 Task: Add a condition where "Brand Is Add company" in recently solved tickets.
Action: Mouse moved to (57, 224)
Screenshot: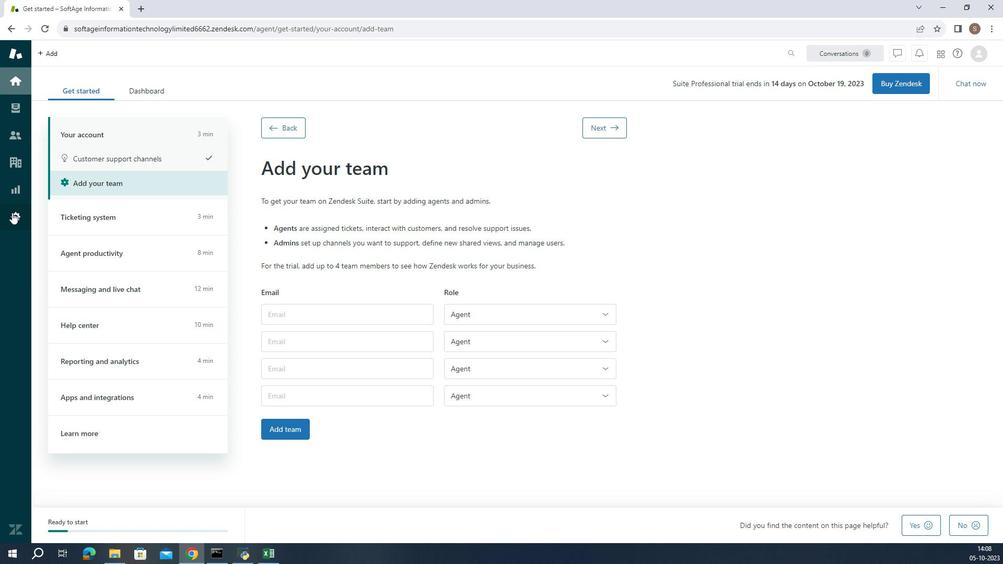 
Action: Mouse pressed left at (57, 224)
Screenshot: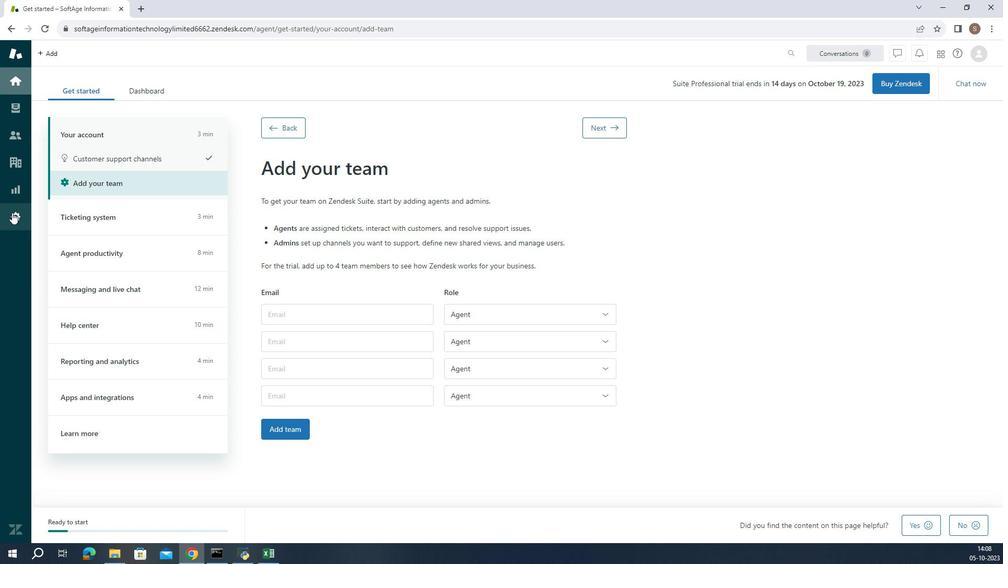 
Action: Mouse moved to (346, 488)
Screenshot: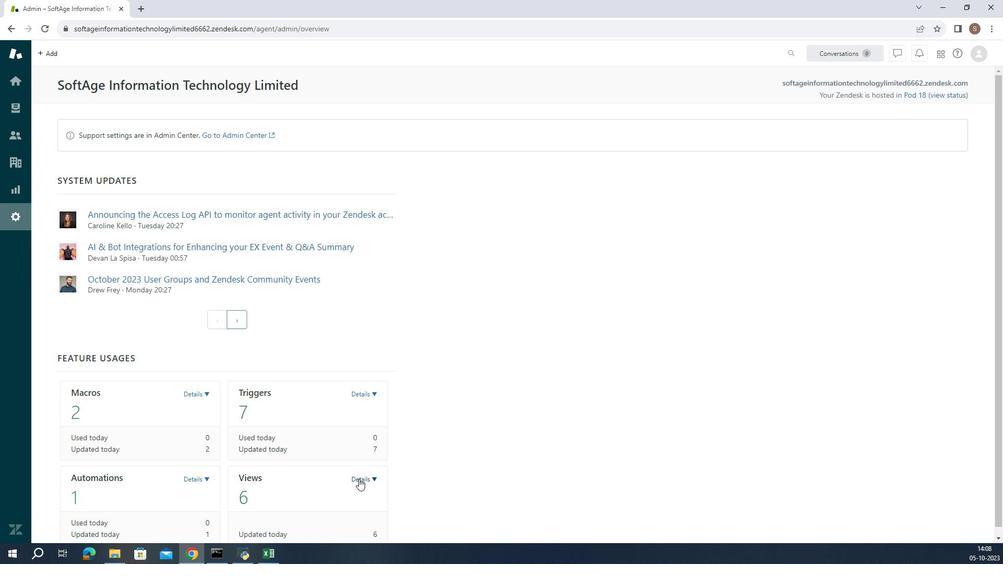 
Action: Mouse pressed left at (346, 488)
Screenshot: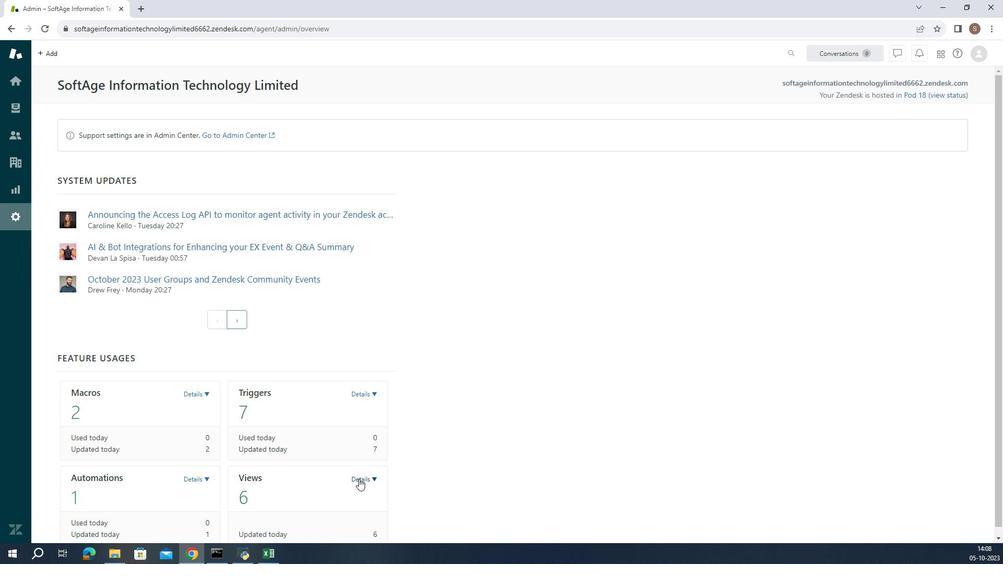 
Action: Mouse moved to (305, 528)
Screenshot: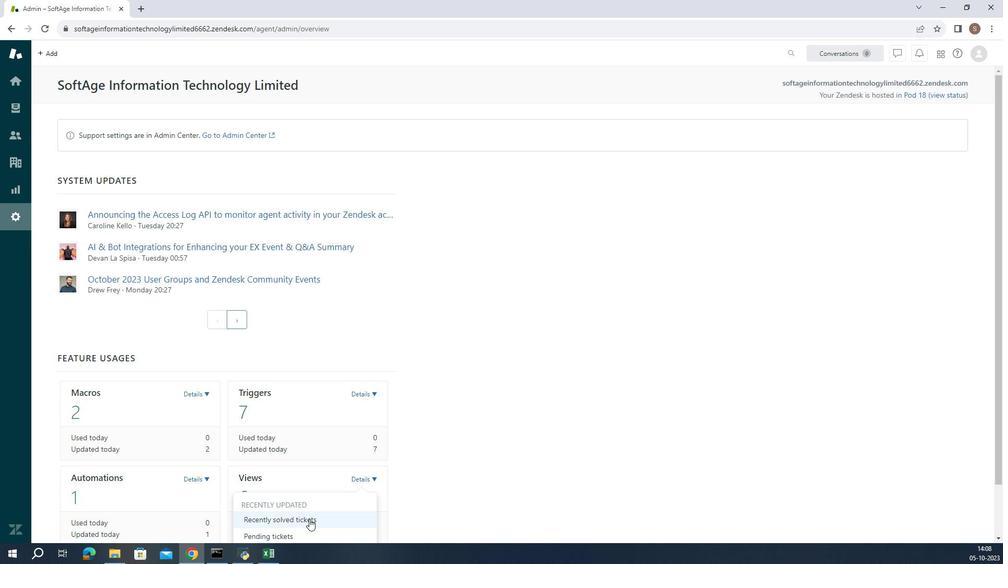 
Action: Mouse pressed left at (305, 528)
Screenshot: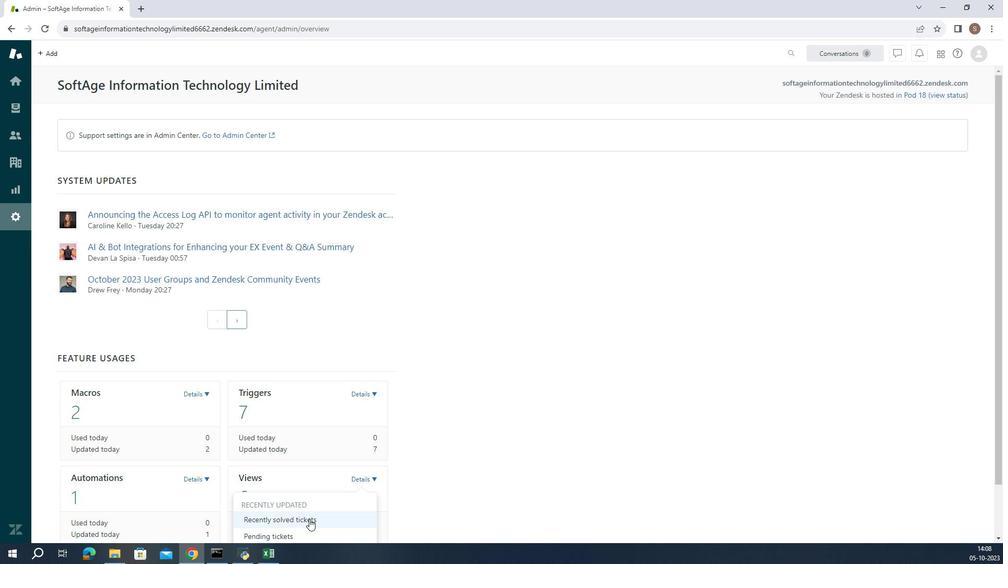 
Action: Mouse moved to (214, 365)
Screenshot: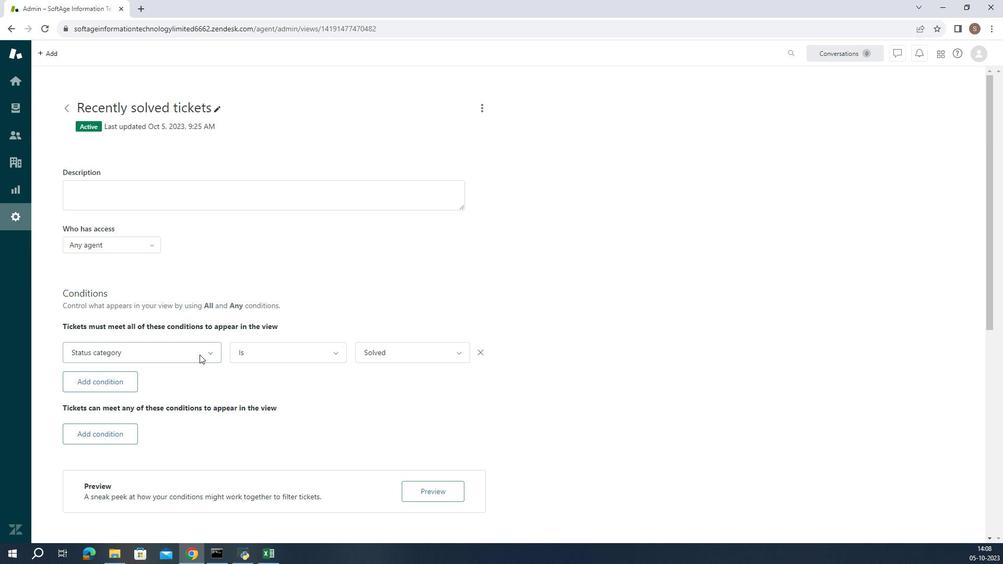 
Action: Mouse pressed left at (214, 365)
Screenshot: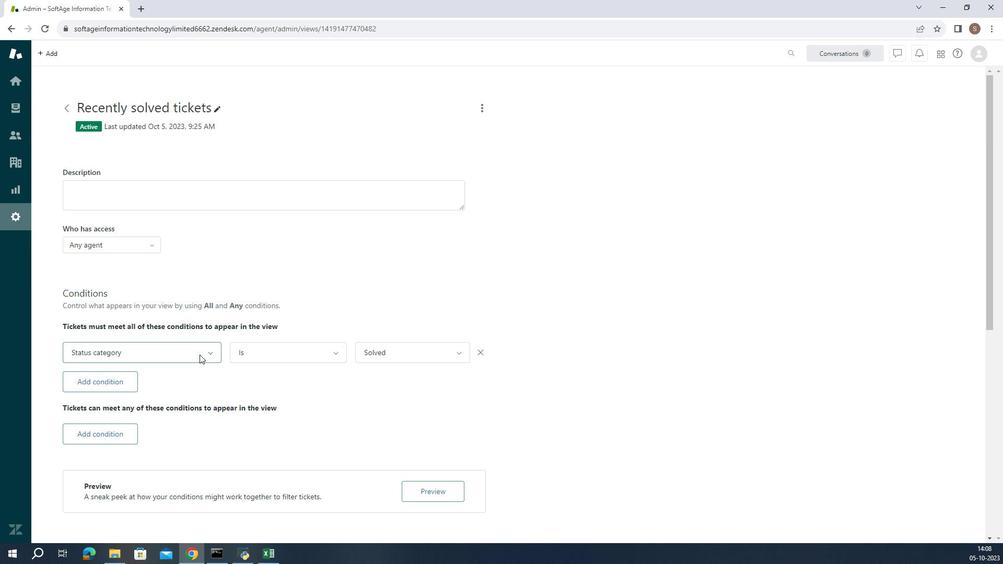 
Action: Mouse moved to (168, 203)
Screenshot: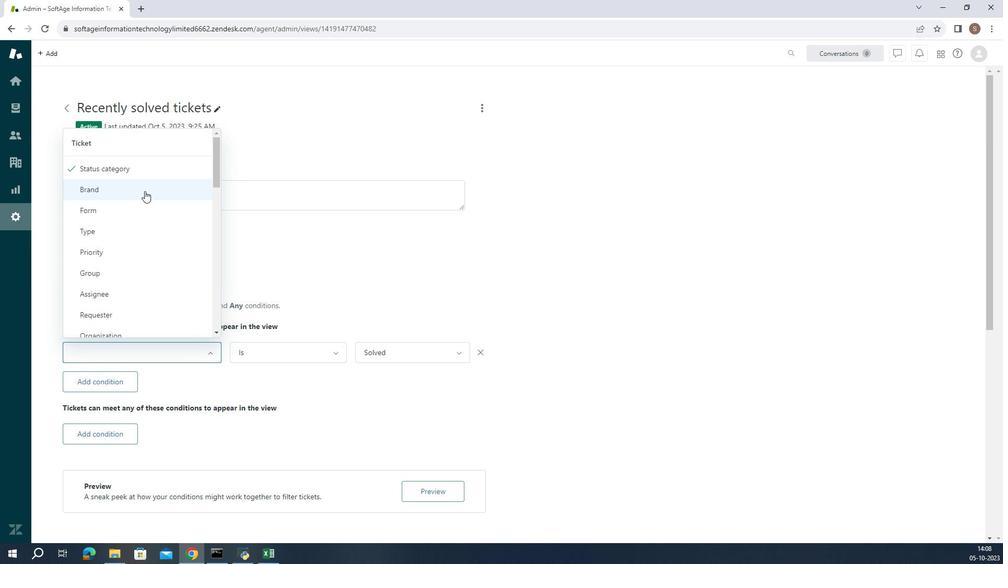 
Action: Mouse pressed left at (168, 203)
Screenshot: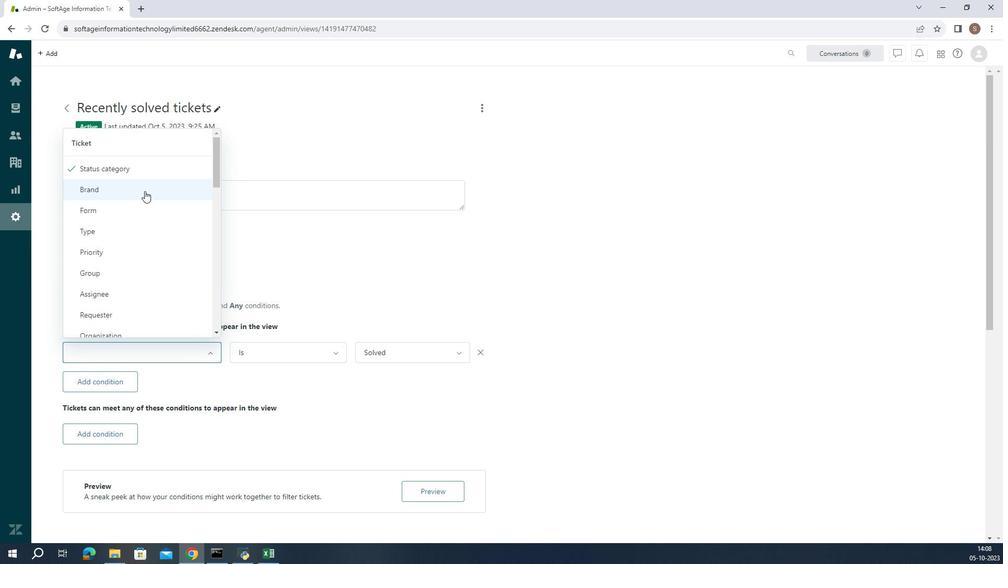 
Action: Mouse moved to (292, 355)
Screenshot: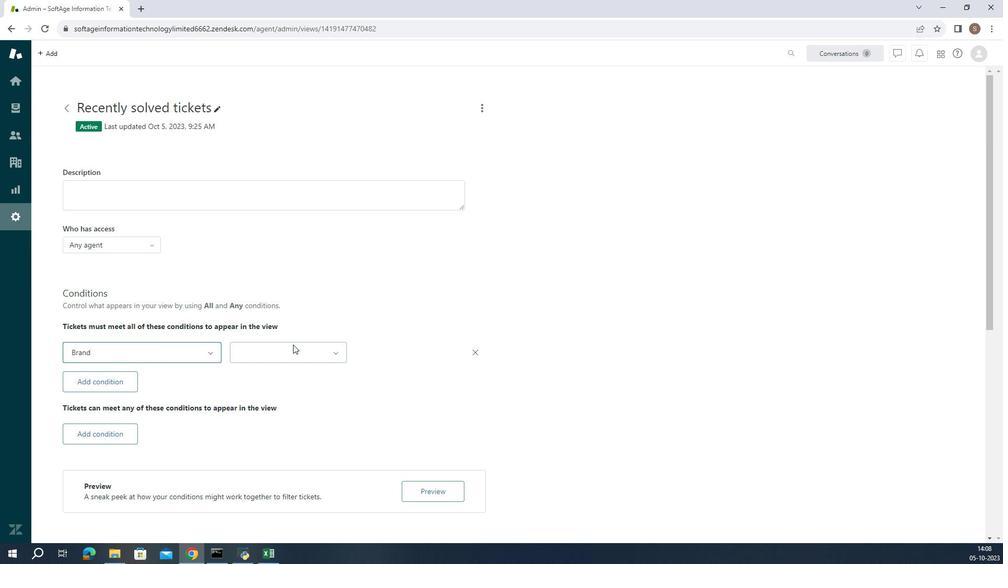 
Action: Mouse pressed left at (292, 355)
Screenshot: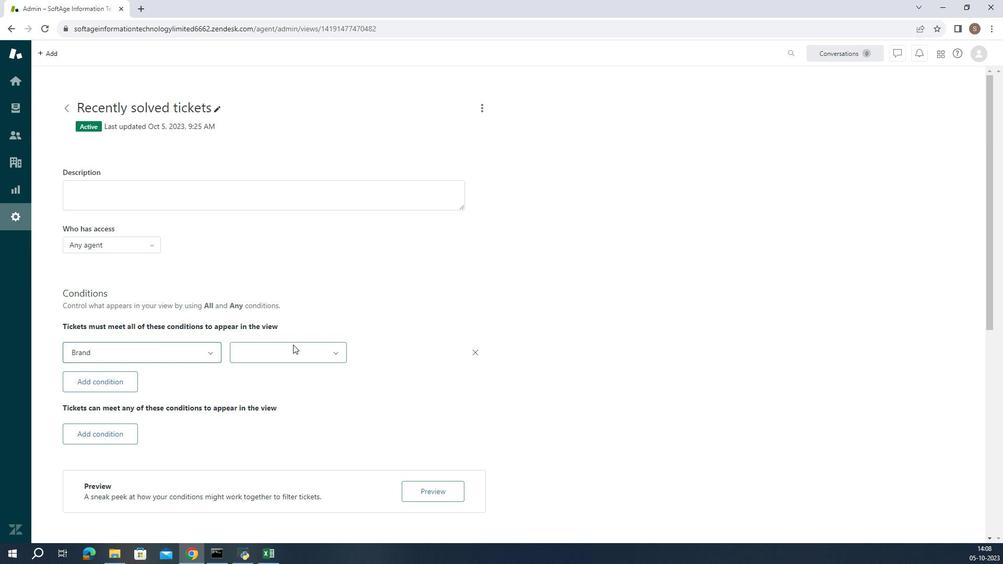 
Action: Mouse moved to (296, 396)
Screenshot: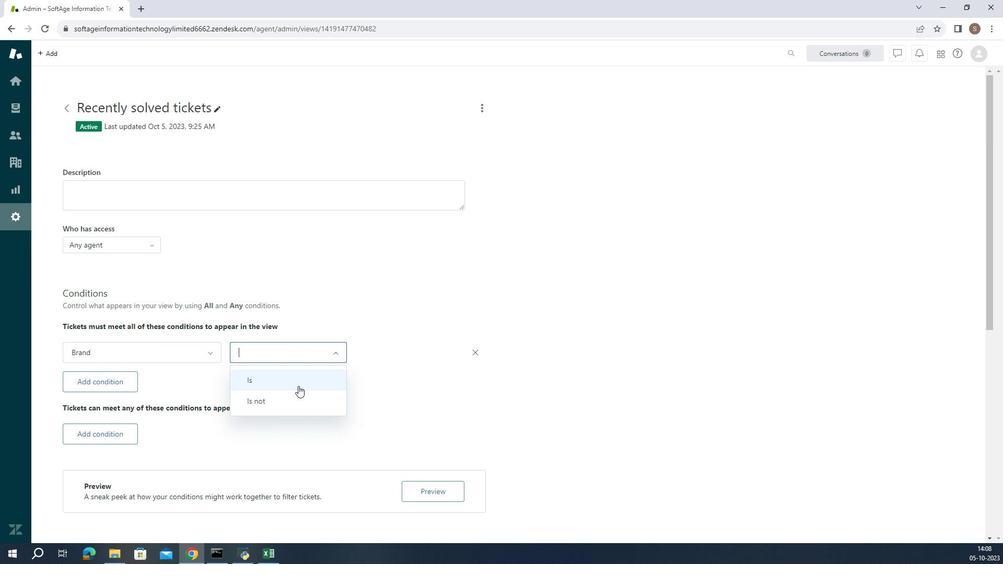 
Action: Mouse pressed left at (296, 396)
Screenshot: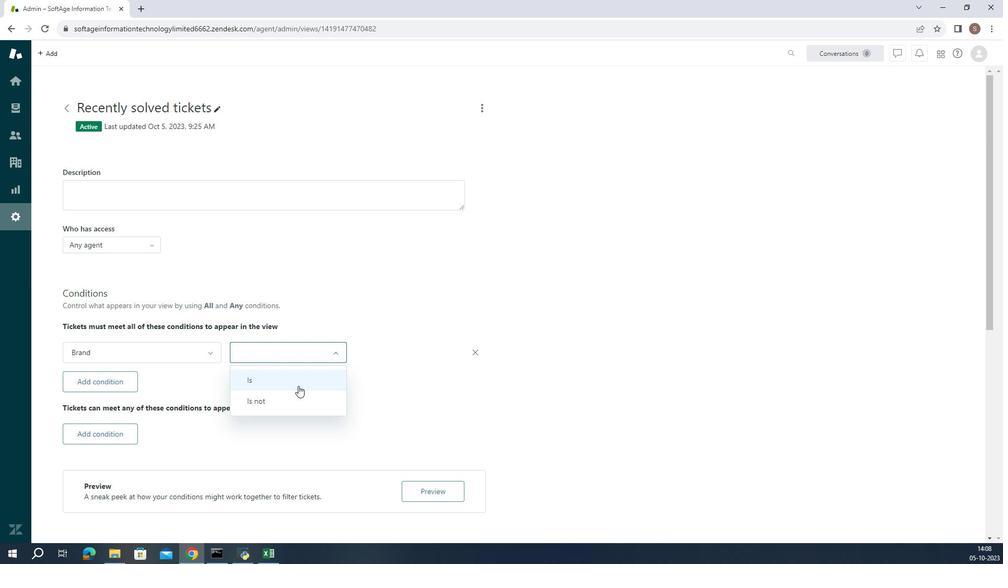 
Action: Mouse moved to (376, 370)
Screenshot: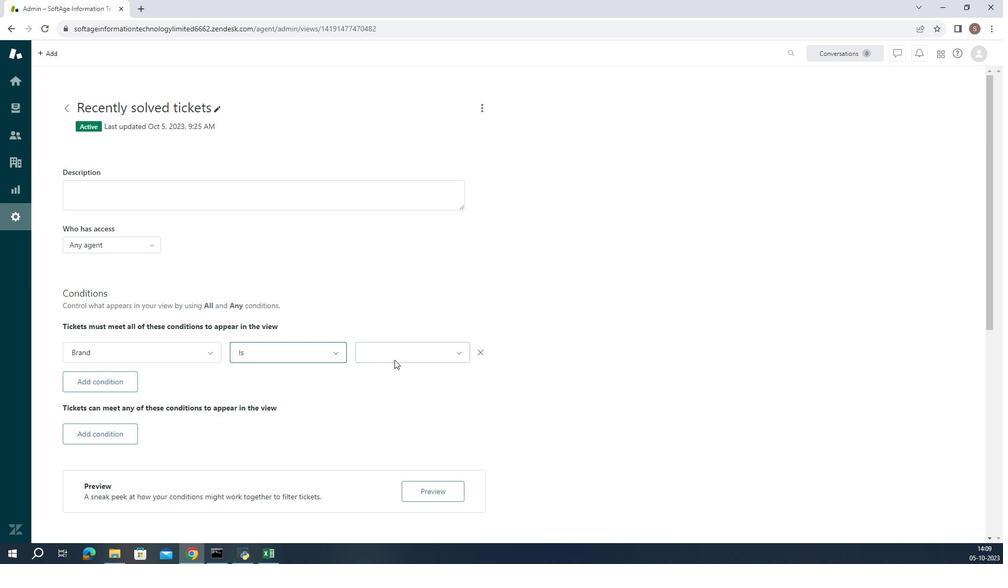 
Action: Mouse pressed left at (376, 370)
Screenshot: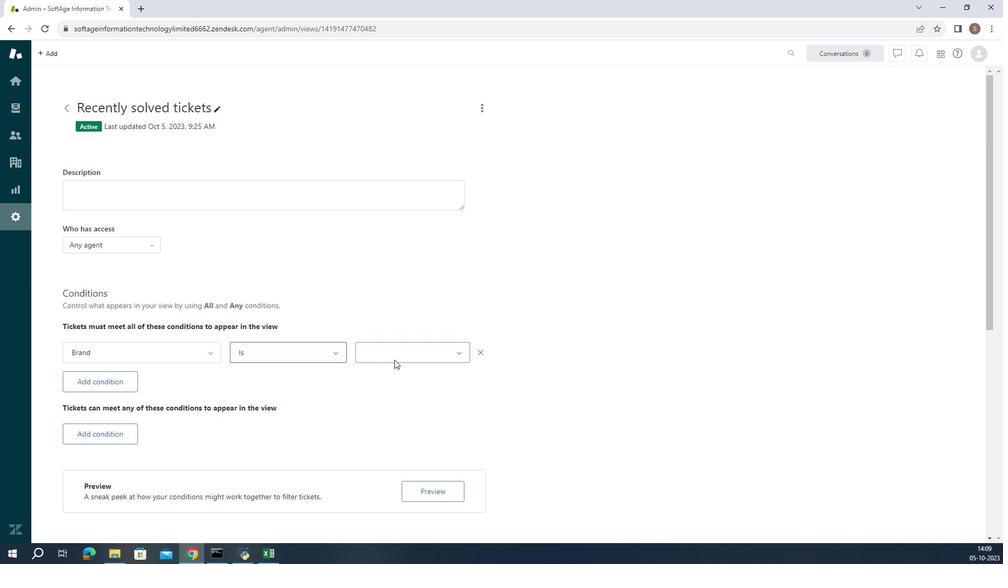 
Action: Mouse moved to (377, 395)
Screenshot: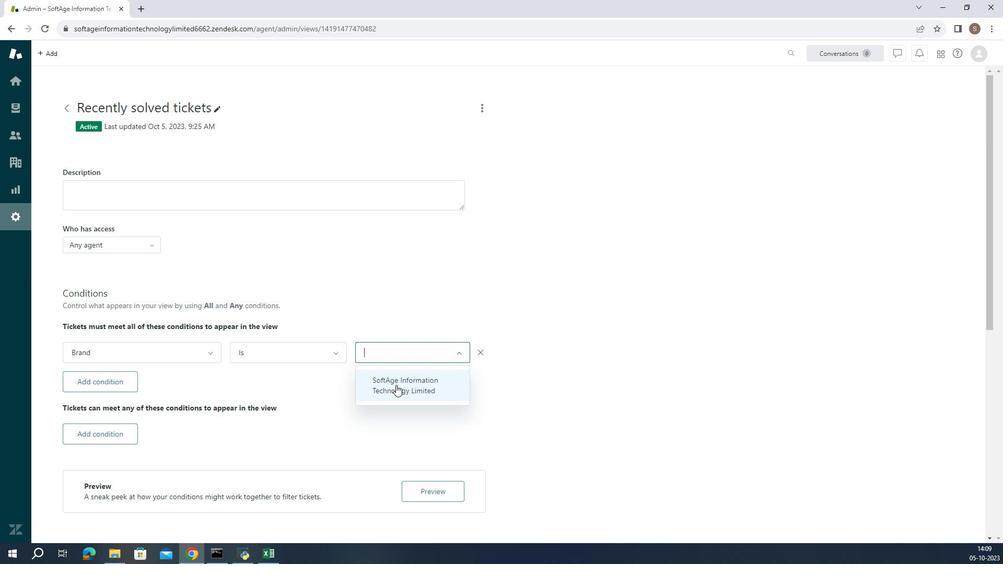 
Action: Mouse pressed left at (377, 395)
Screenshot: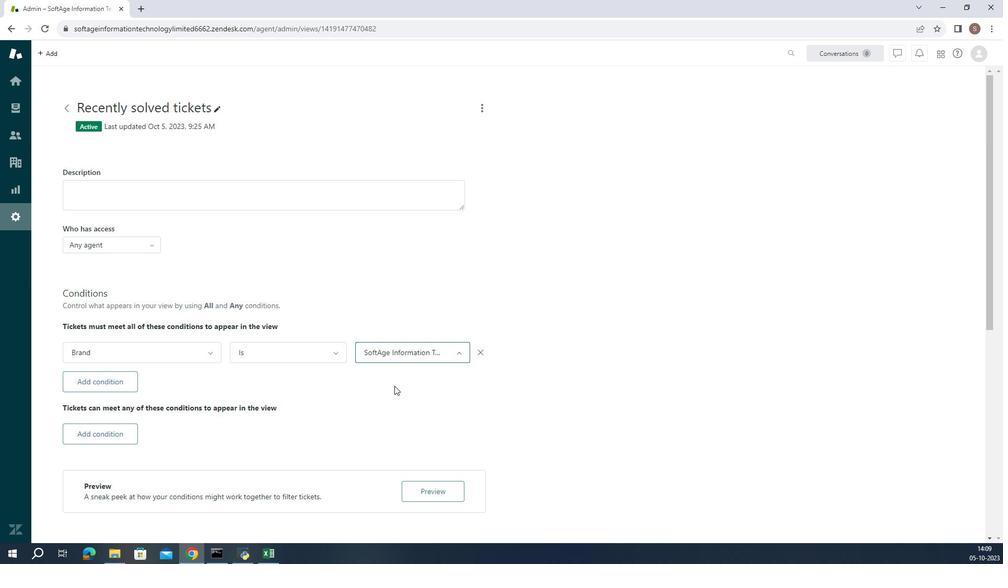
Action: Mouse moved to (351, 408)
Screenshot: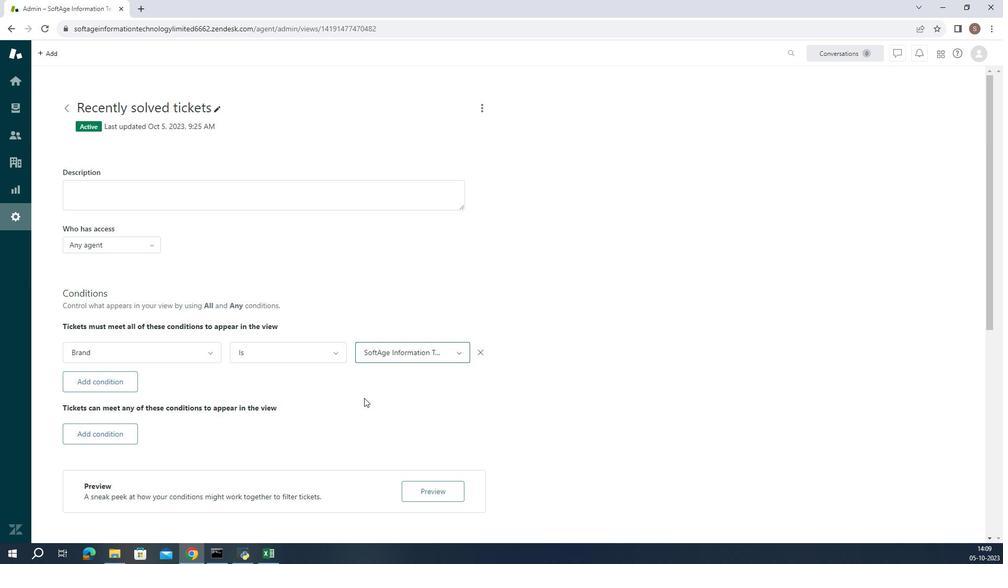 
Action: Mouse pressed left at (351, 408)
Screenshot: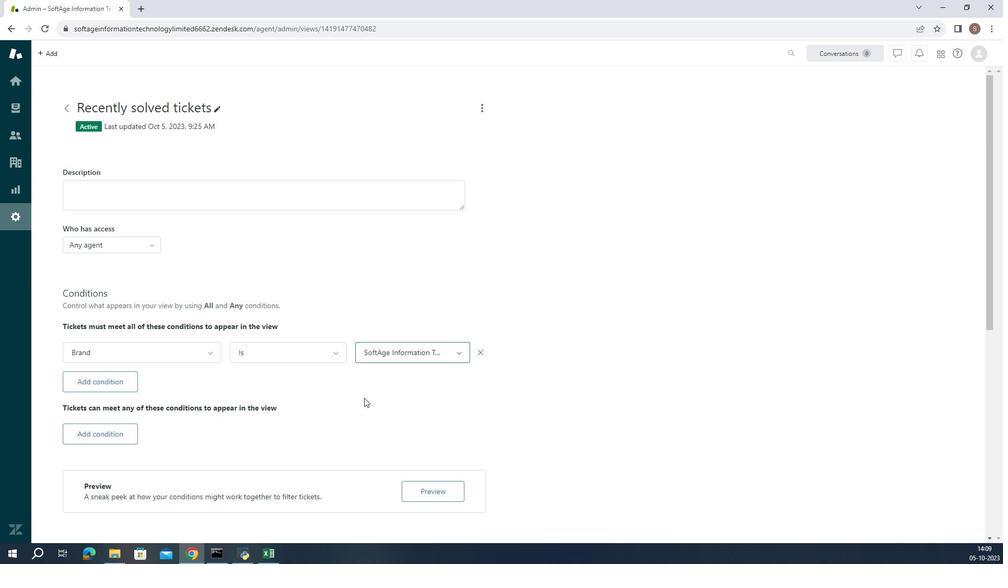 
Action: Mouse moved to (331, 412)
Screenshot: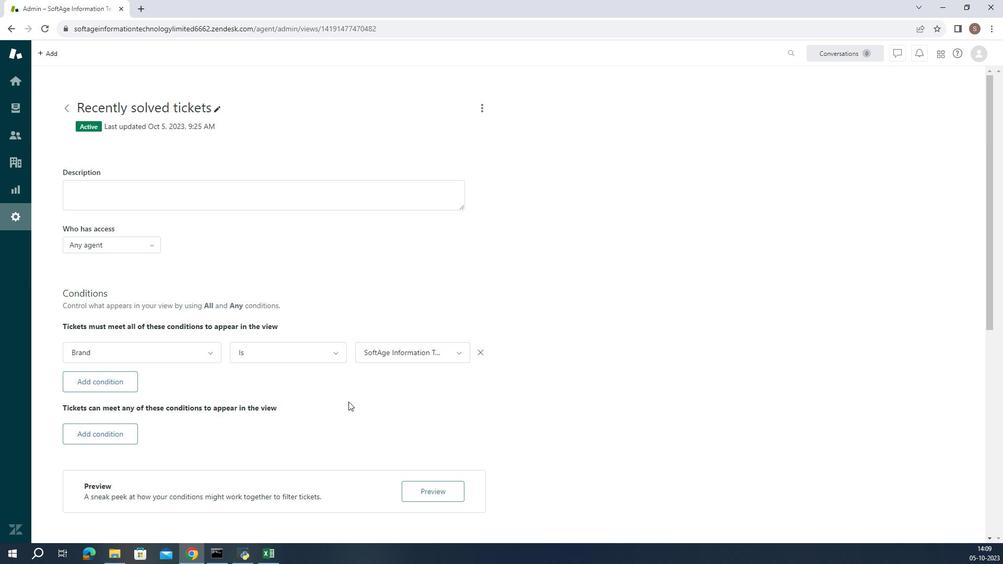 
